 Task: Use the formula "DIVIDE" in spreadsheet "Project portfolio".
Action: Mouse moved to (365, 432)
Screenshot: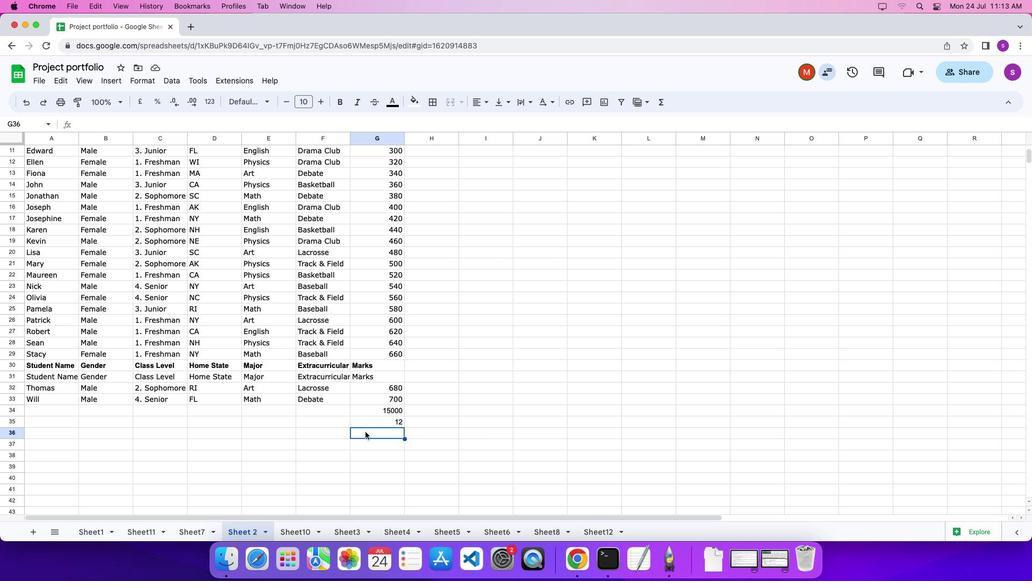 
Action: Mouse pressed left at (365, 432)
Screenshot: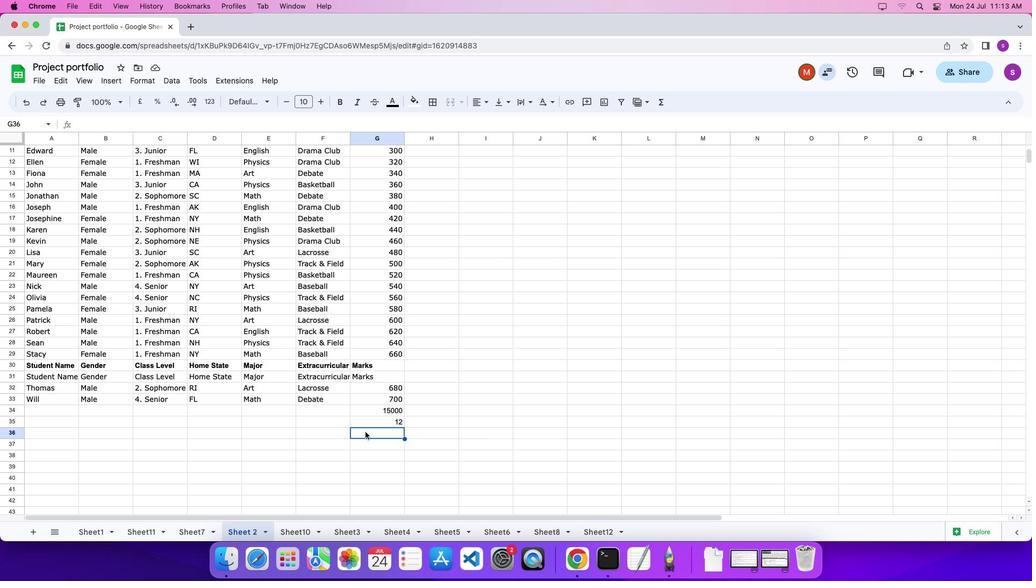 
Action: Key pressed '='
Screenshot: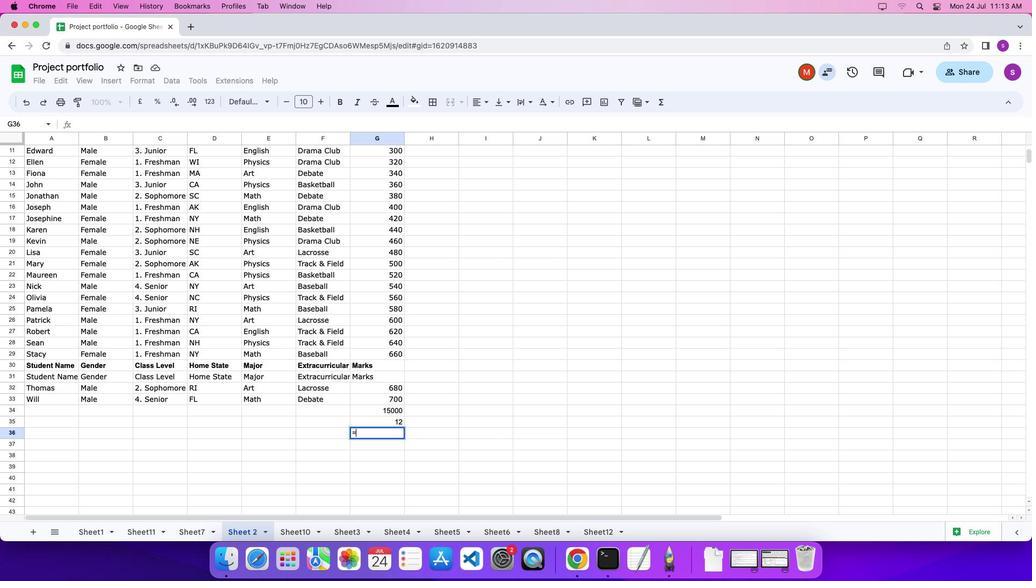 
Action: Mouse moved to (662, 103)
Screenshot: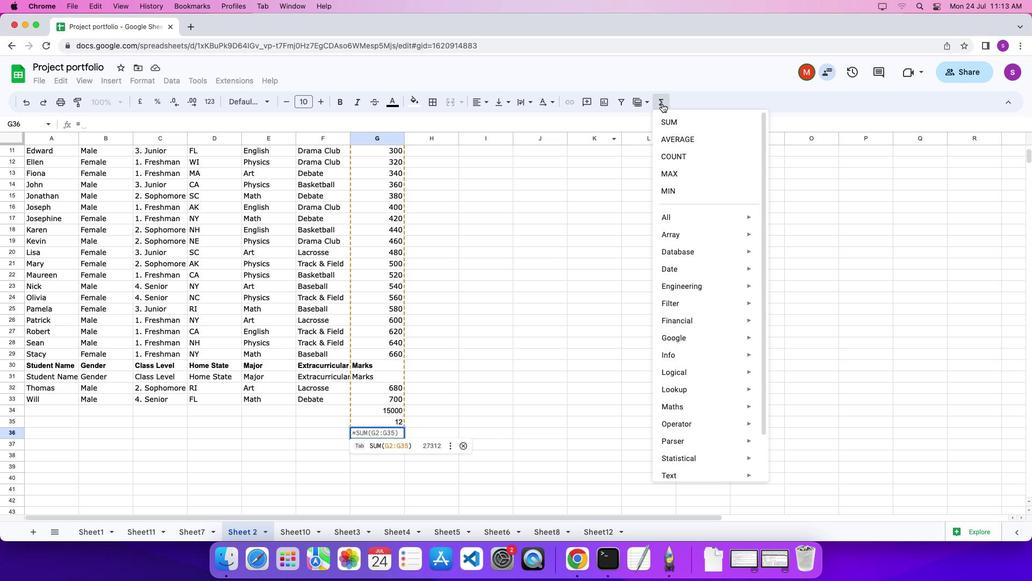 
Action: Mouse pressed left at (662, 103)
Screenshot: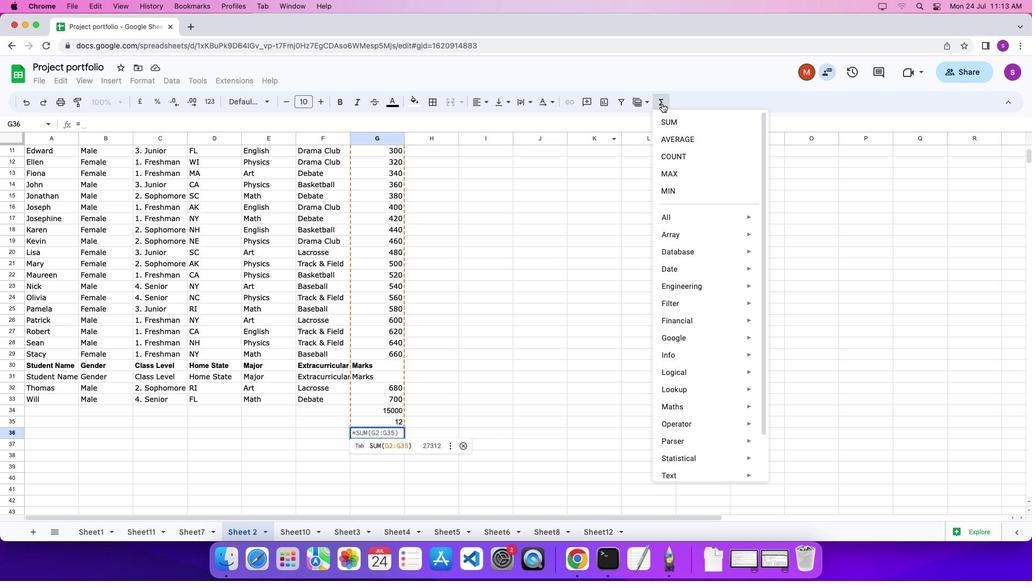 
Action: Mouse moved to (804, 455)
Screenshot: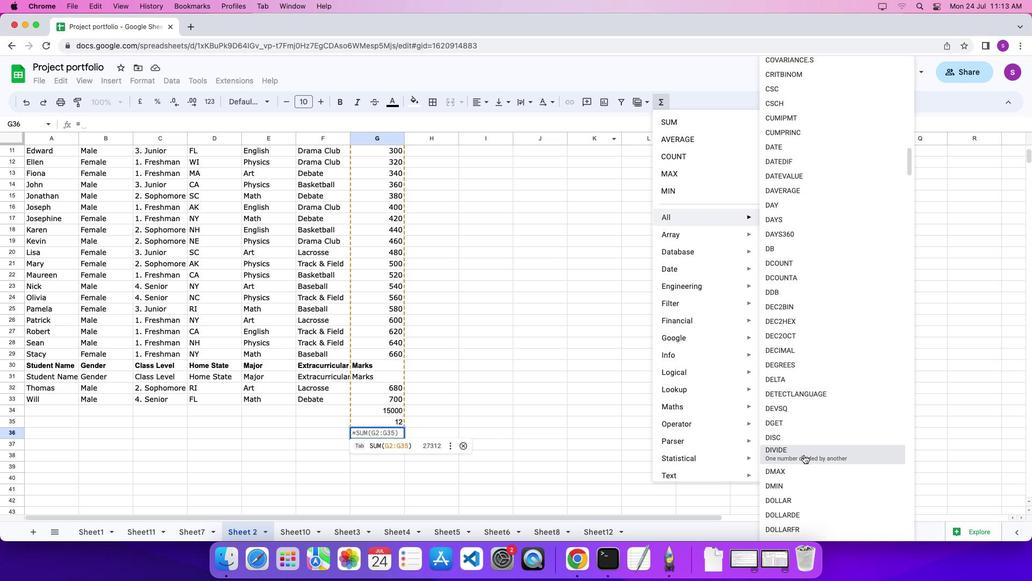 
Action: Mouse pressed left at (804, 455)
Screenshot: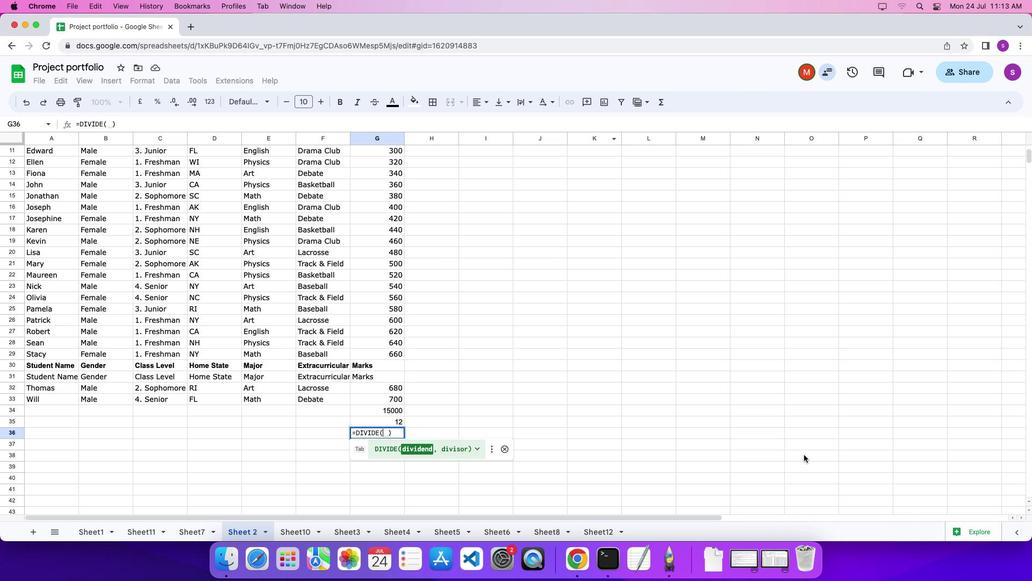 
Action: Mouse moved to (385, 406)
Screenshot: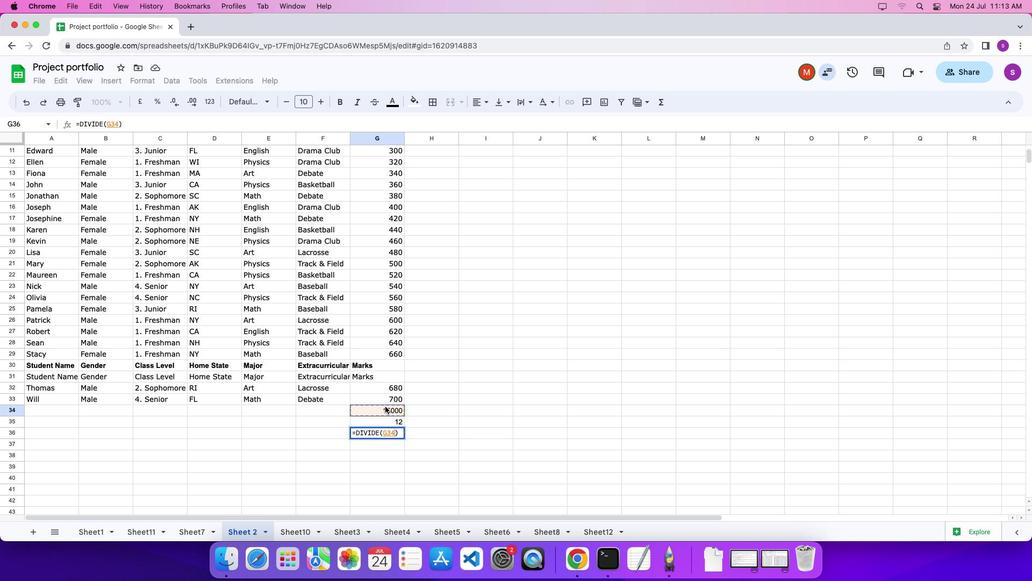 
Action: Mouse pressed left at (385, 406)
Screenshot: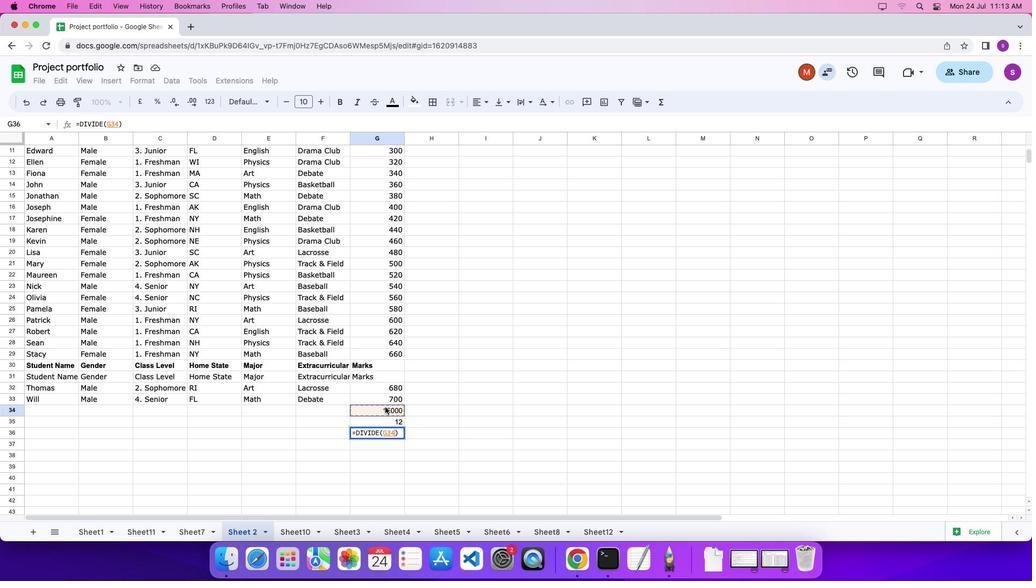 
Action: Mouse moved to (386, 407)
Screenshot: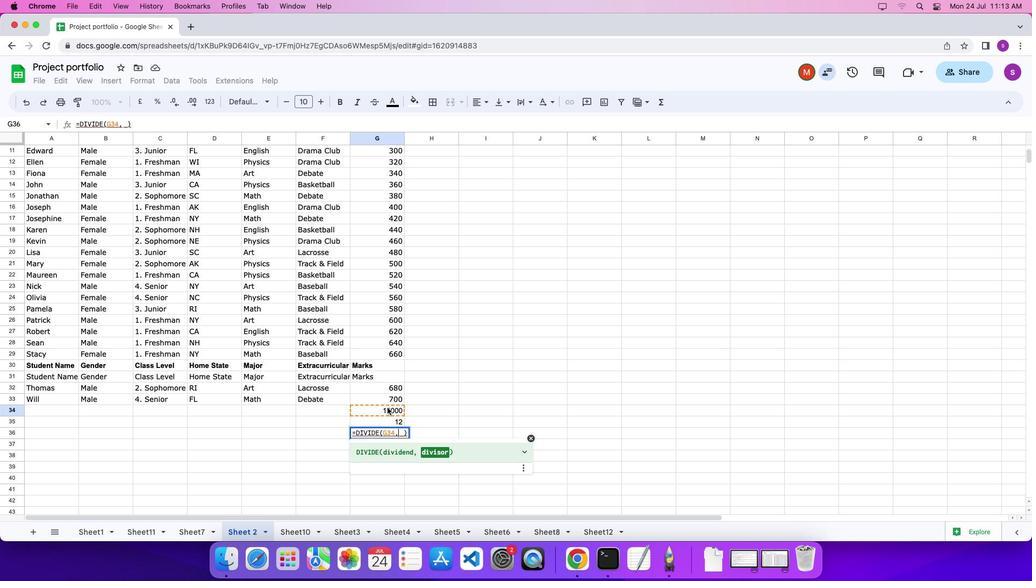 
Action: Key pressed ','
Screenshot: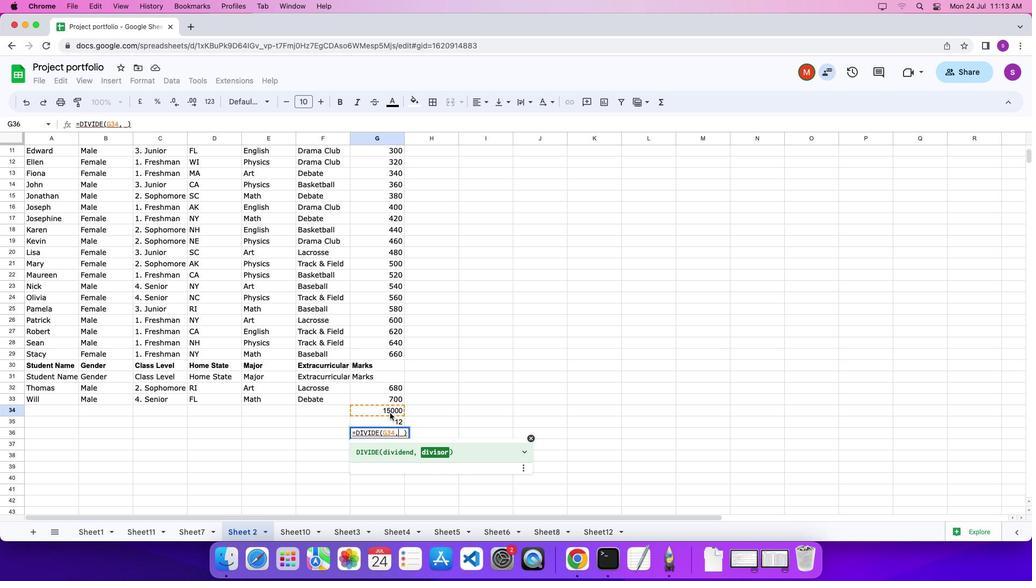
Action: Mouse moved to (392, 418)
Screenshot: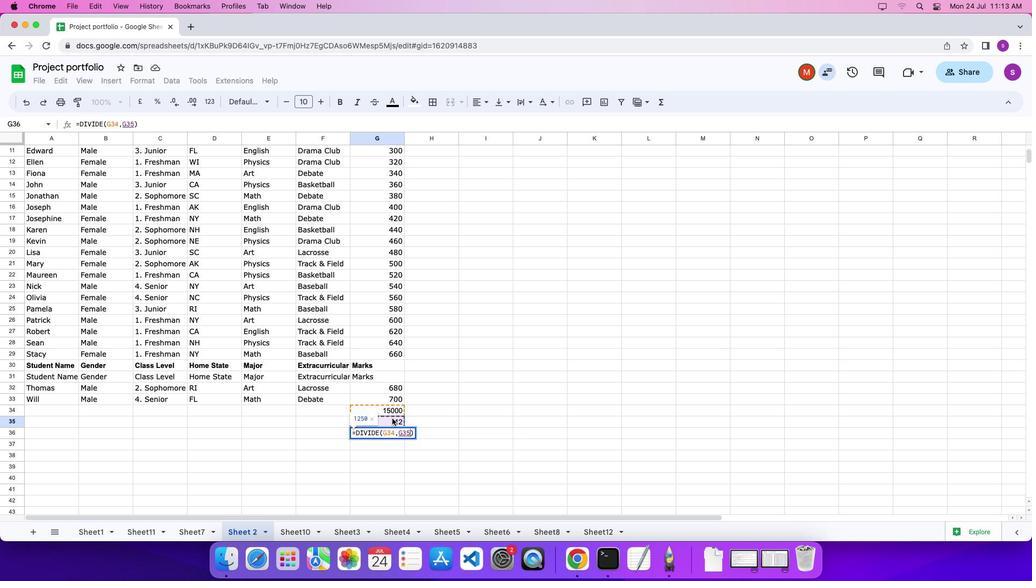 
Action: Mouse pressed left at (392, 418)
Screenshot: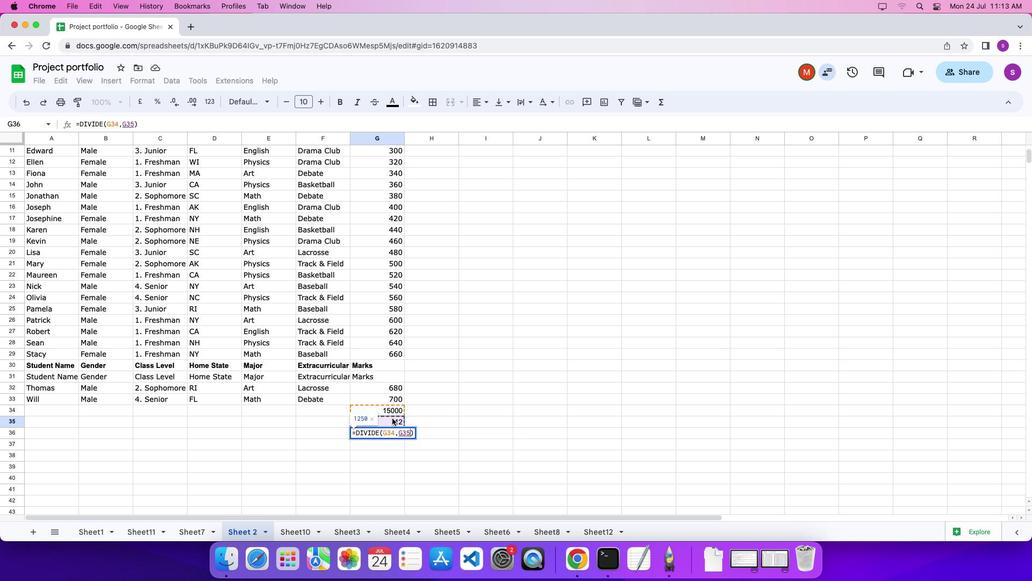 
Action: Mouse moved to (393, 416)
Screenshot: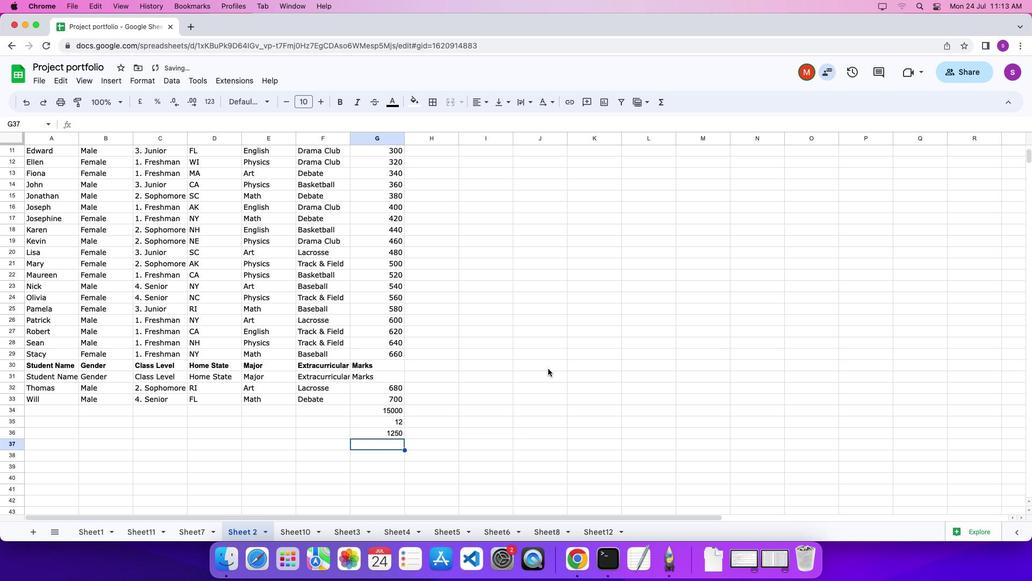 
Action: Key pressed Key.enter
Screenshot: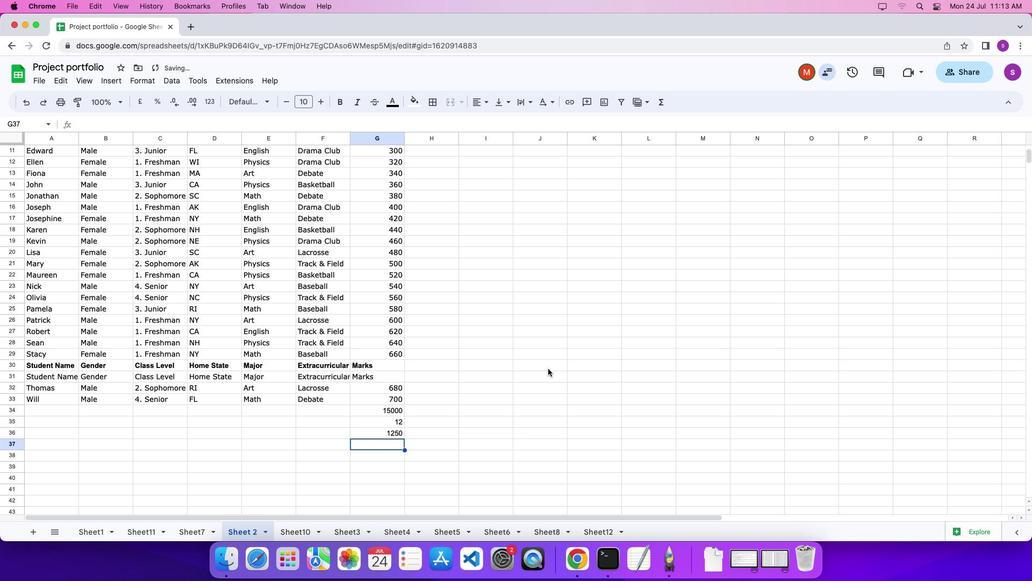 
Action: Mouse moved to (549, 366)
Screenshot: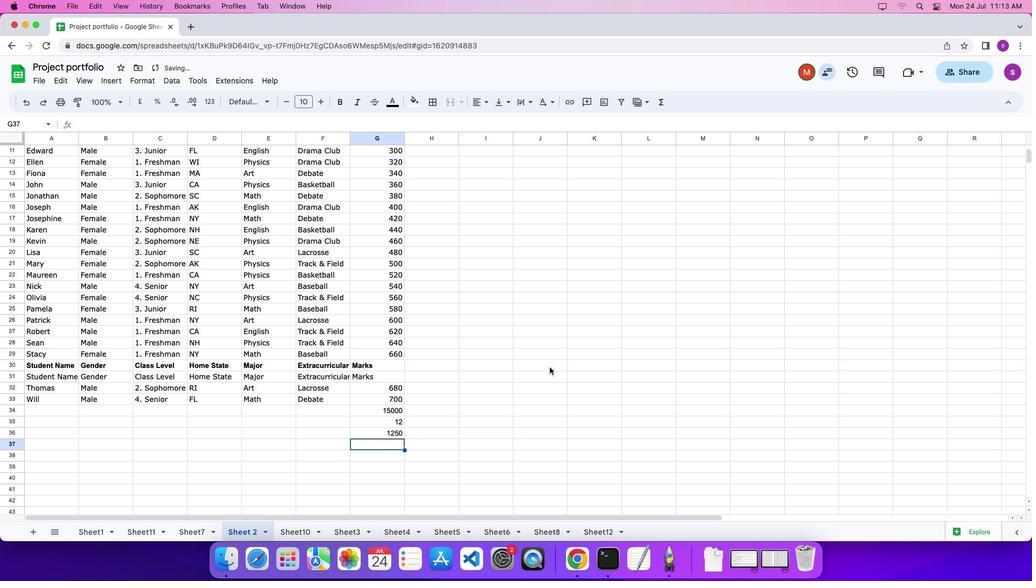 
